 Task: Add sensor readings to a data file if the data file is present; otherwise, createitand add the readings.
Action: Key pressed <Key.cmd><Key.cmd><Key.cmd><Key.cmd><Key.cmd><Key.cmd>9cd/<Key.backspace><Key.space>/c/<Key.shift>Users/<Key.shift_r>S57227/todya<Key.backspace><Key.backspace>ay/ta<Key.backspace><Key.backspace><Key.backspace><Key.enter>mkdr<Key.backspace>r<Key.backspace>ir<Key.space><Key.backspace><Key.backspace><Key.backspace><Key.backspace><Key.backspace><Key.backspace><Key.backspace><Key.backspace><Key.backspace><Key.backspace><Key.backspace><Key.backspace><Key.backspace><Key.backspace><Key.backspace><Key.backspace><Key.backspace><Key.backspace><Key.backspace>ls<Key.enter>s<Key.backspace>mkdir<Key.space>task91<Key.enter>ls<Key.enter>ls<Key.enter>cd/c/<Key.shift>Ues<Key.backspace><Key.backspace><Key.backspace><Key.backspace><Key.backspace><Key.backspace><Key.space>/c/<Key.shift>Users/s<Key.backspace><Key.shift_r><Key.shift_r>S57227/today/task91<Key.enter>d<Key.backspace>d<Key.backspace>ls<Key.enter>ctrl+Ltouch<Key.space>sensor<Key.shift><Key.shift><Key.shift><Key.shift><Key.shift>_reading.sh<Key.enter>t=<Key.backspace><Key.backspace>t<Key.backspace>ls<Key.enter>vim<Key.space>sensor<Key.shift>_readom<Key.backspace><Key.backspace>ign<Key.backspace><Key.backspace>ng.sh<Key.enter>i<Key.shift><Key.shift><Key.shift><Key.shift><Key.shift>#<Key.shift_r>!/bin/bash<Key.enter><Key.enter><Key.cmd>79<Key.shift_r>b<Key.backspace>defie<Key.backspace>ne<Key.space>the<Key.space>data<Key.space>file<Key.shift>_name<Key.enter><Key.enter><Key.backspace>data<Key.shift>_file=<Key.shift>"sesn<Key.backspace><Key.backspace>nsor<Key.shift>_data.txt<Key.shift><Key.shift><Key.shift><Key.shift><Key.shift><Key.shift>"<Key.enter><Key.enter><Key.shift_r>#check<Key.space>if<Key.space>the<Key.space>file<Key.space>the<Key.backspace><Key.backspace><Key.backspace>dat<Key.space>a<Key.backspace><Key.backspace>a<Key.space><Key.backspace><Key.backspace><Key.backspace><Key.backspace><Key.backspace><Key.backspace><Key.left>data<Key.space><Key.end><Key.space>exists<Key.enter><Key.enter><Key.backspace>f<Key.backspace>if<Key.space>[<Key.space>-e<Key.space><Key.shift_r>"$data<Key.shift>_file<Key.space><Key.backspace><Key.shift>"<Key.space>];<Key.space>then<Key.enter><Key.enter>echo<Key.space><Key.shift><Key.shift><Key.shift><Key.shift><Key.shift><Key.shift><Key.shift>"<Key.shift_r>Data<Key.space>file
Screenshot: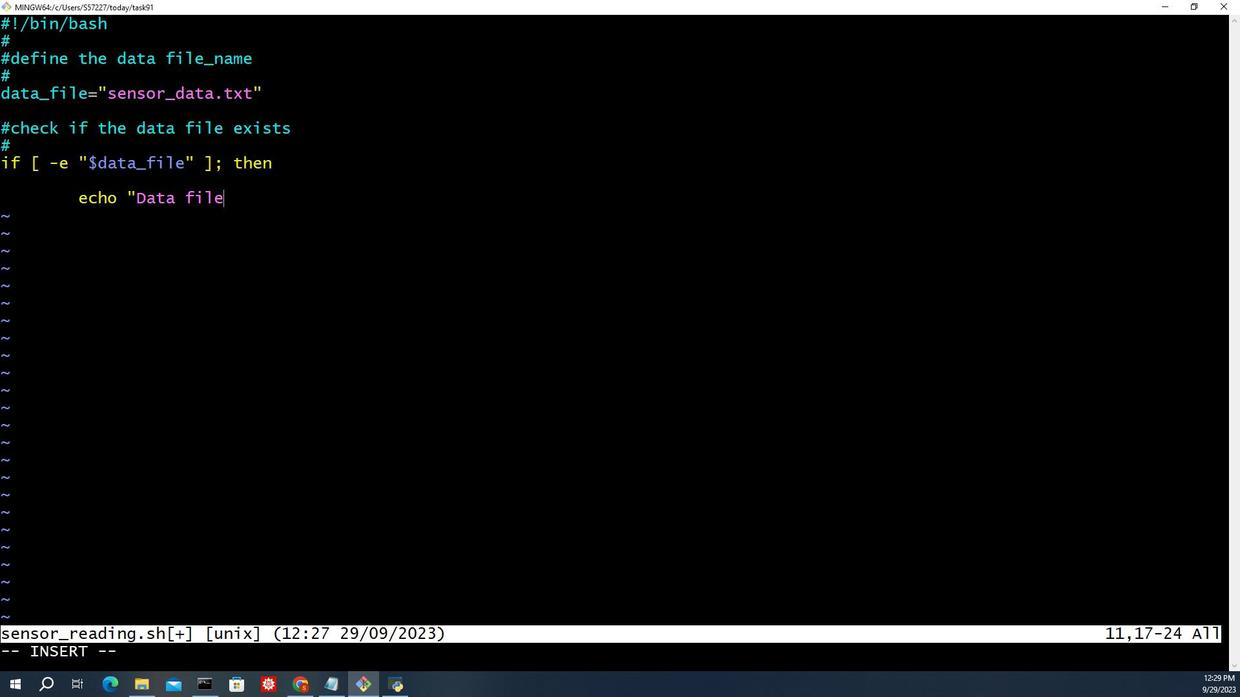 
Action: Mouse moved to (282, 241)
Screenshot: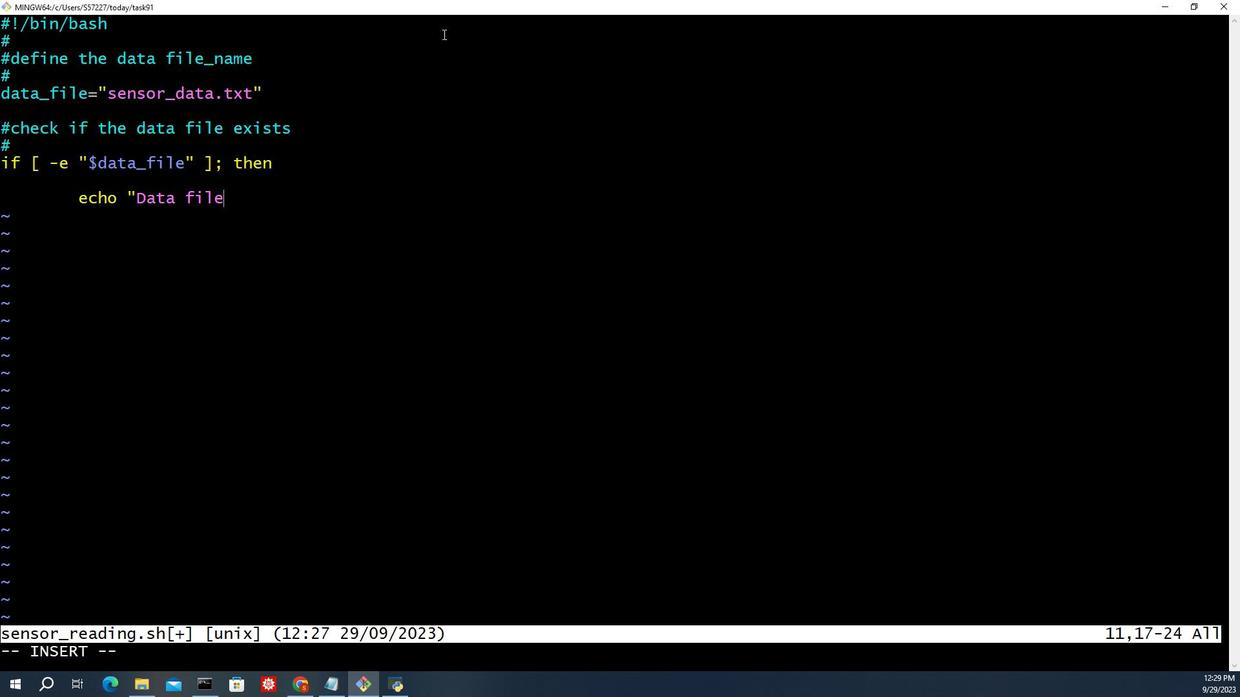 
Action: Key pressed <Key.space>exists.<Key.enter><Key.shift_r>A<Key.backspace><Key.backspace><Key.backspace><Key.space><Key.shift_r>Appendn<Key.backspace>ing<Key.space>sensor<Key.space>readings<Key.space>to<Key.space>the<Key.space>file.<Key.shift>"<Key.enter>else<Key.space>ech<Key.backspace><Key.backspace><Key.backspace><Key.backspace><Key.enter>echo<Key.space><Key.shift>"<Key.shift_r>Data
Screenshot: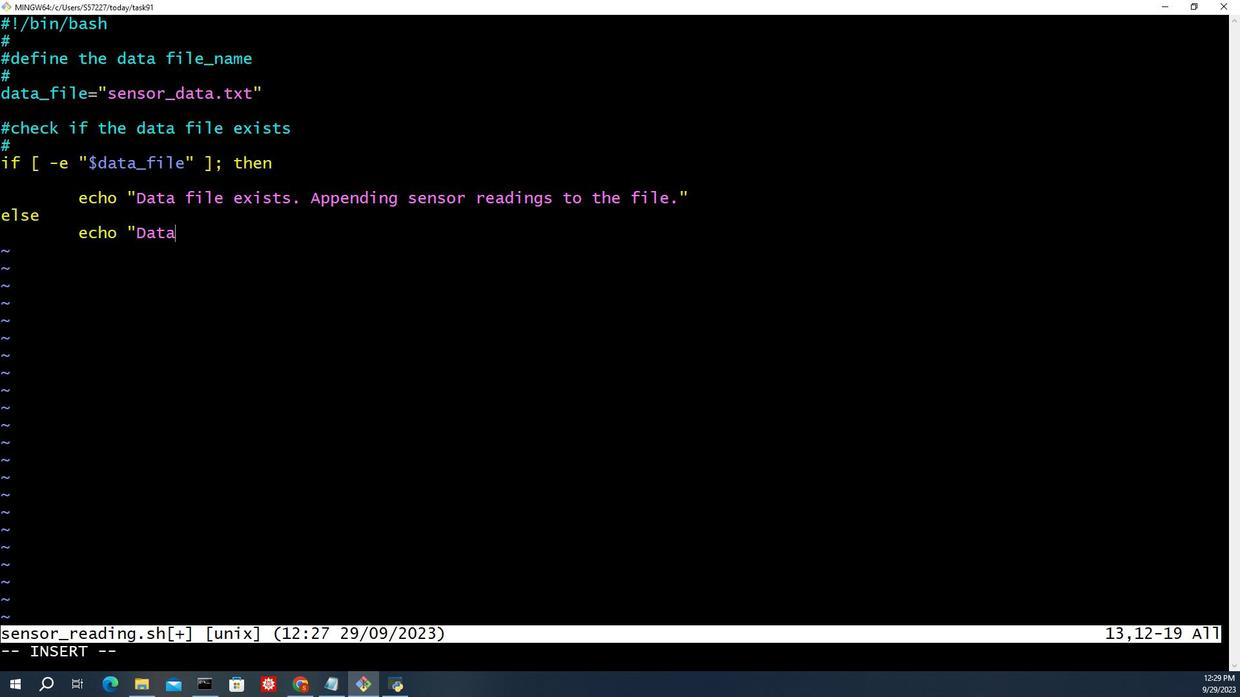 
Action: Mouse moved to (282, 241)
Screenshot: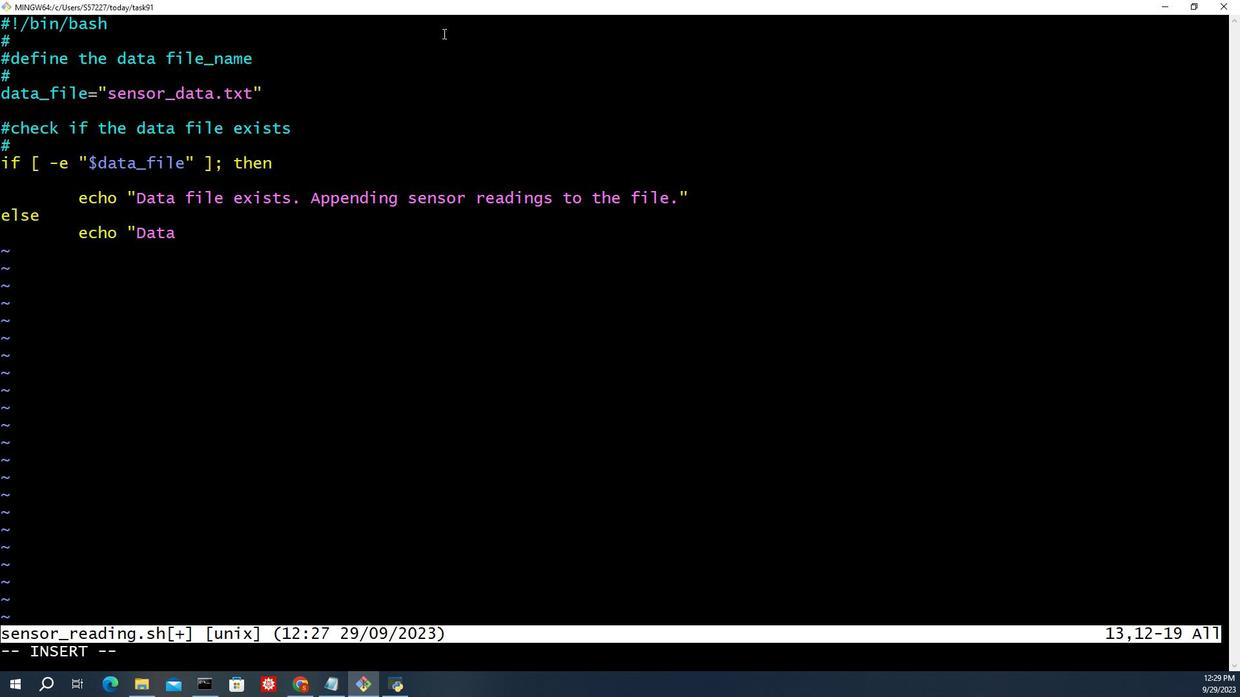 
Action: Key pressed <Key.space>fie<Key.backspace>le<Key.space>doesnot<Key.space>exist.<Key.space><Key.shift_r>Creating<Key.space>the<Key.space>fie<Key.backspace>le<Key.space>and<Key.space>adding<Key.space>sensor<Key.space>reading<Key.space>
Screenshot: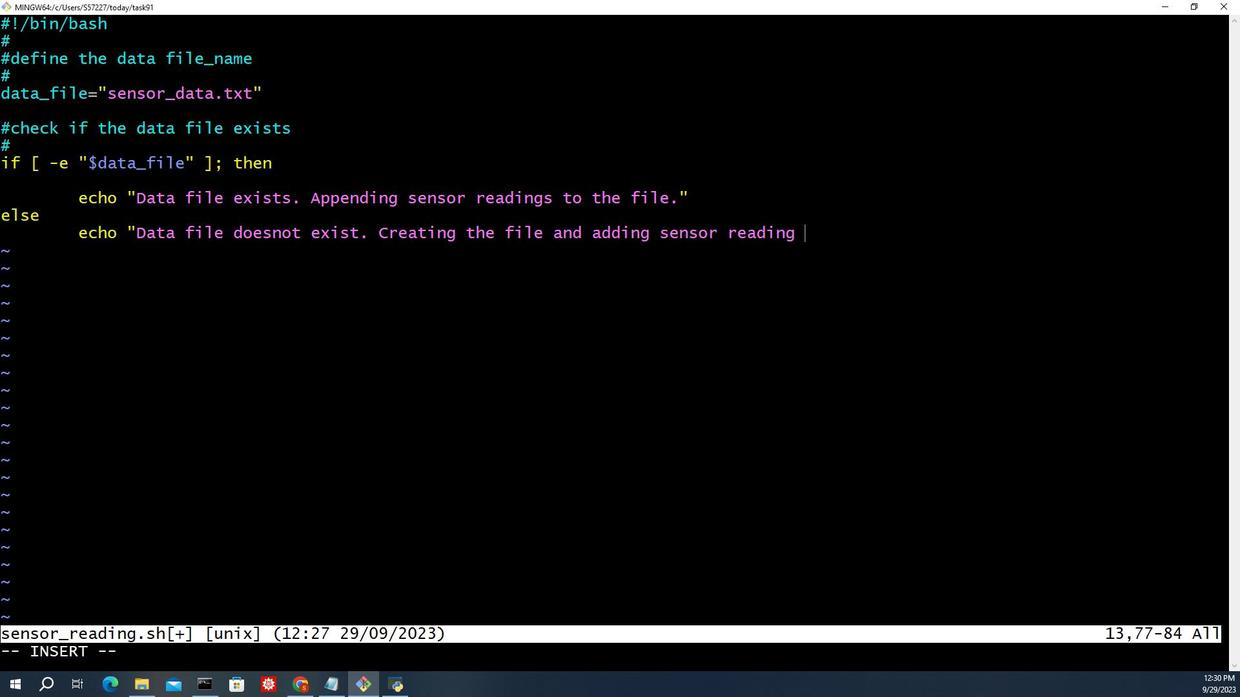 
Action: Mouse moved to (121, 400)
Screenshot: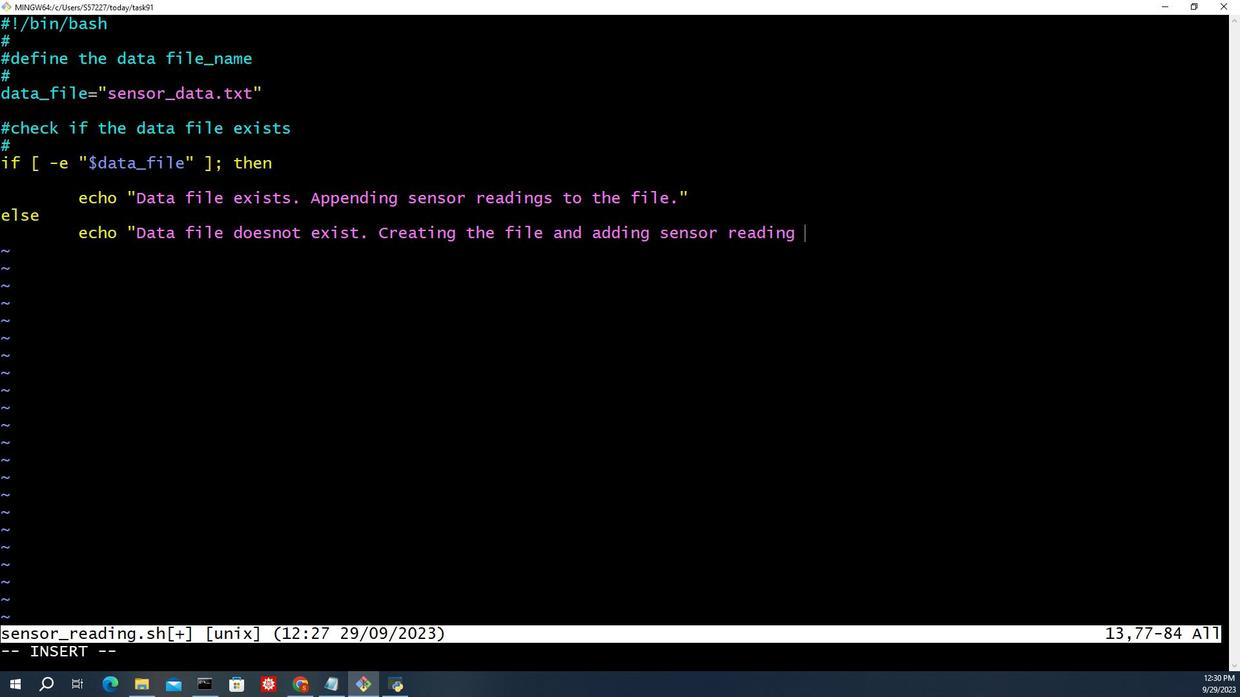 
Action: Mouse pressed left at (121, 400)
Screenshot: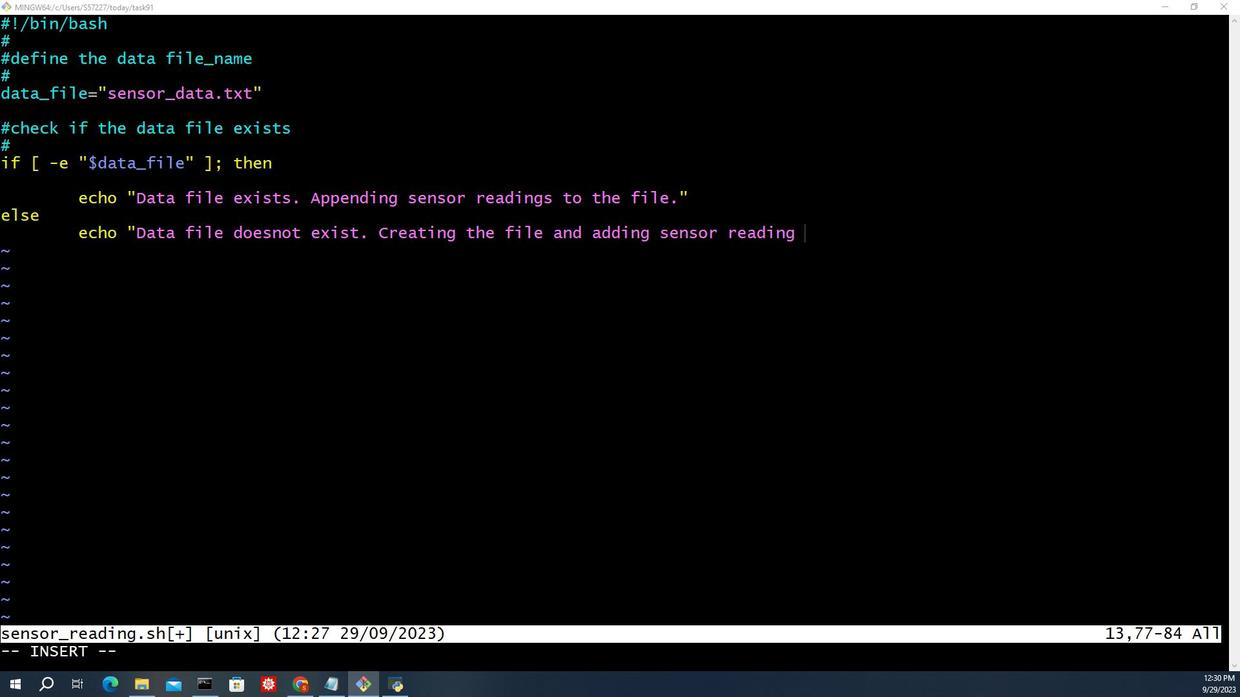
Action: Mouse moved to (87, 528)
Screenshot: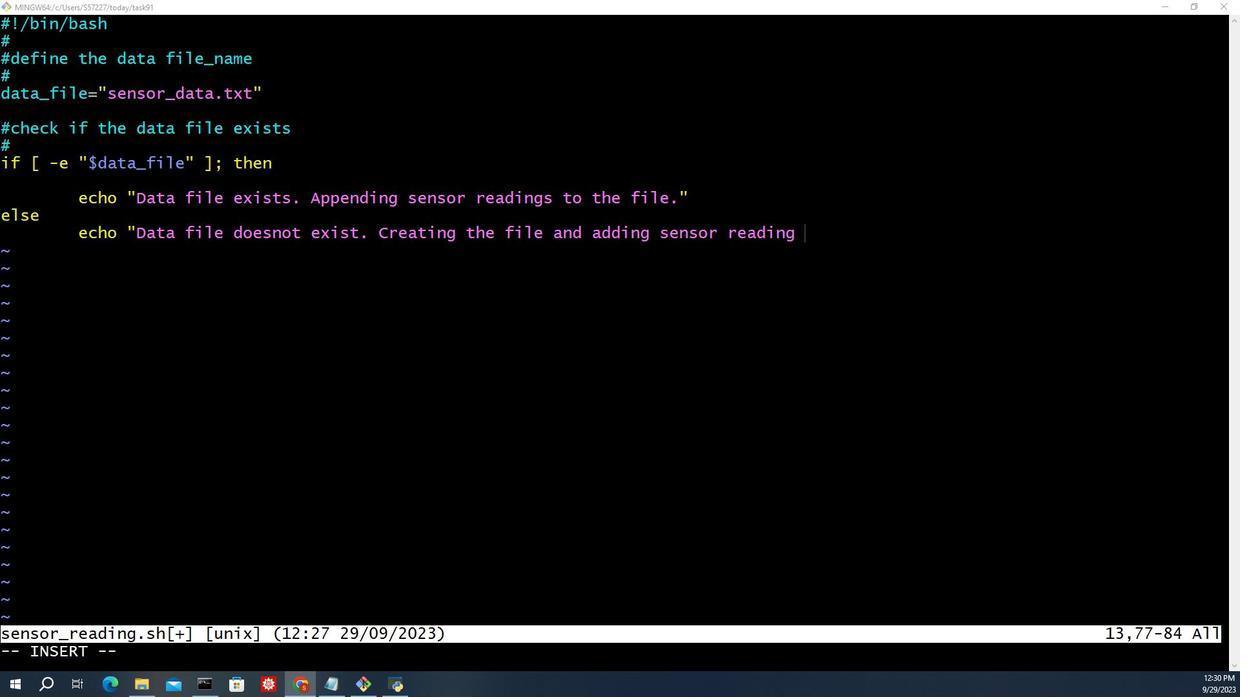 
Action: Mouse pressed left at (87, 528)
Screenshot: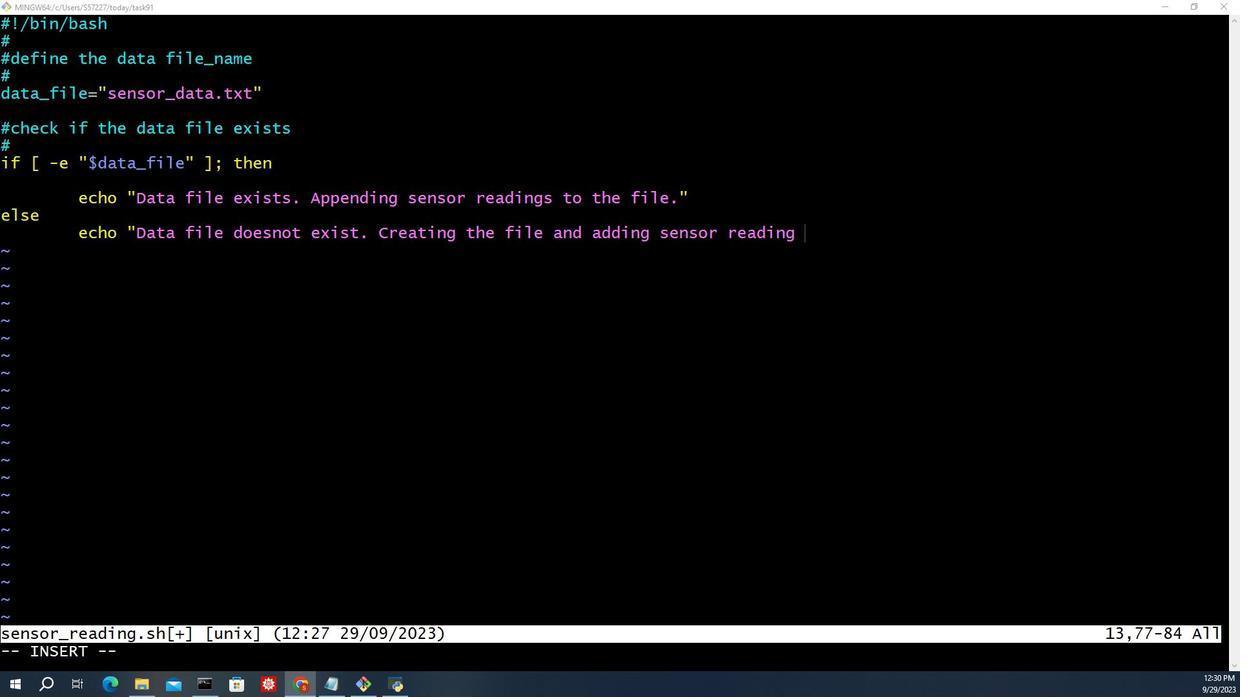 
Action: Mouse moved to (83, 494)
Screenshot: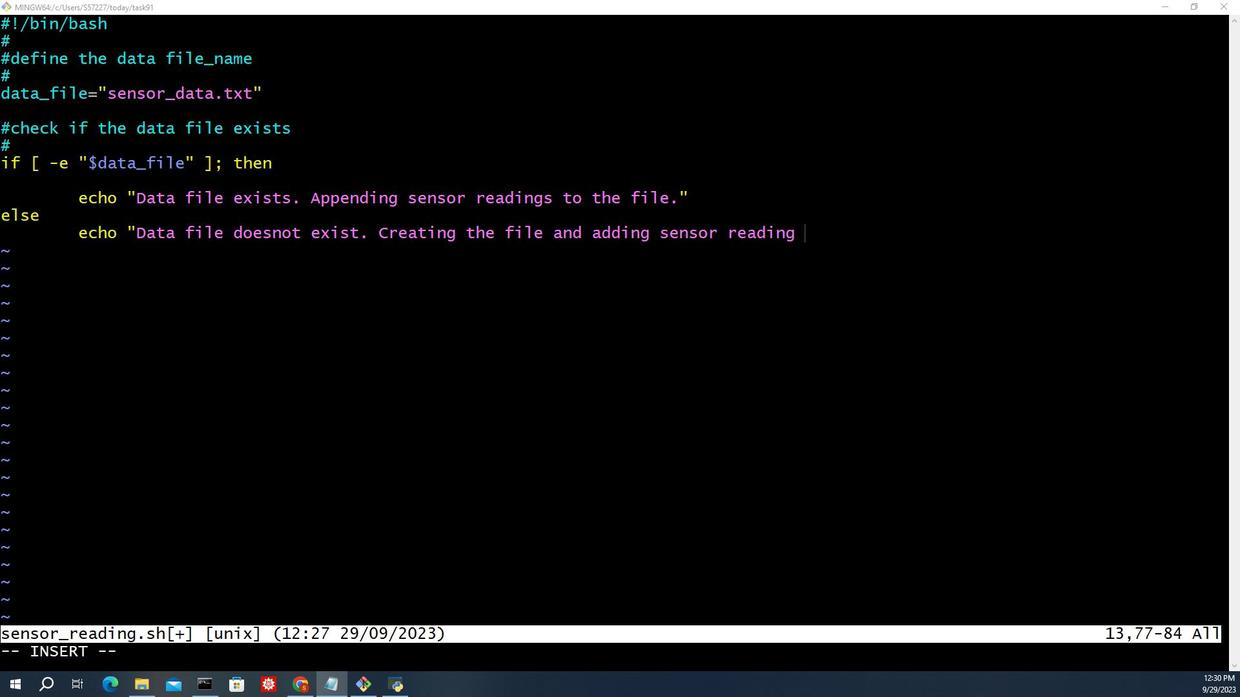 
Action: Mouse pressed left at (83, 494)
Screenshot: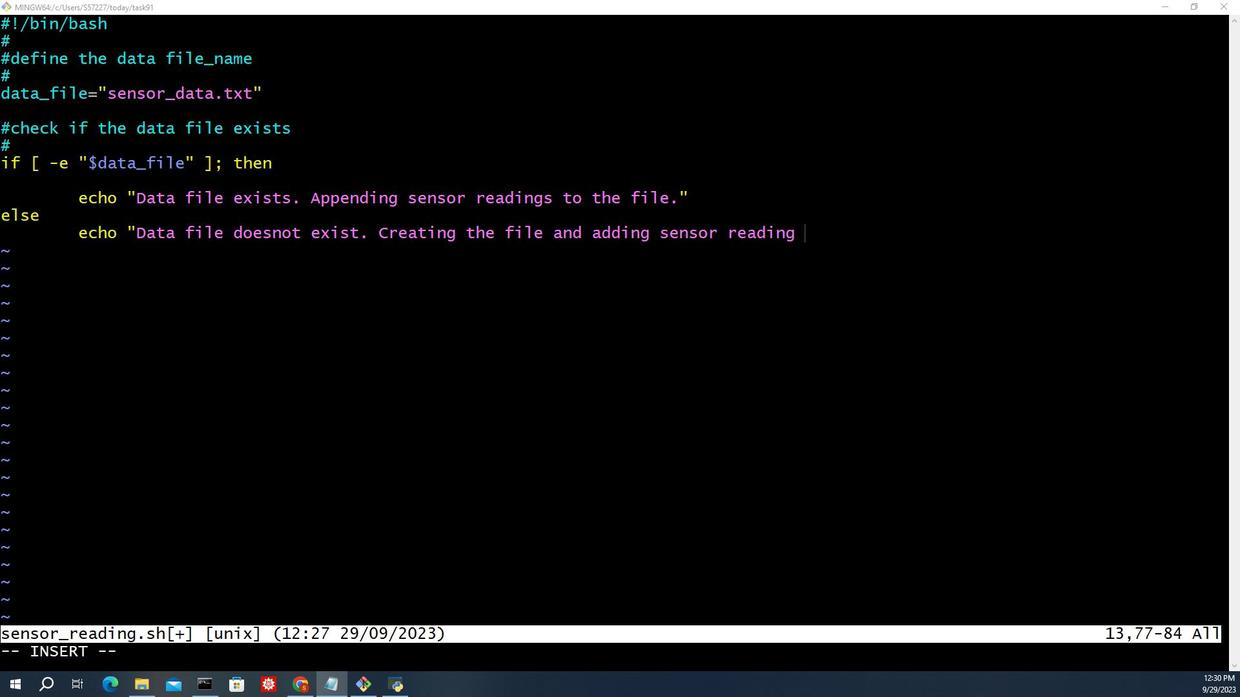 
Action: Key pressed ctrl+A<'\x16'>
Screenshot: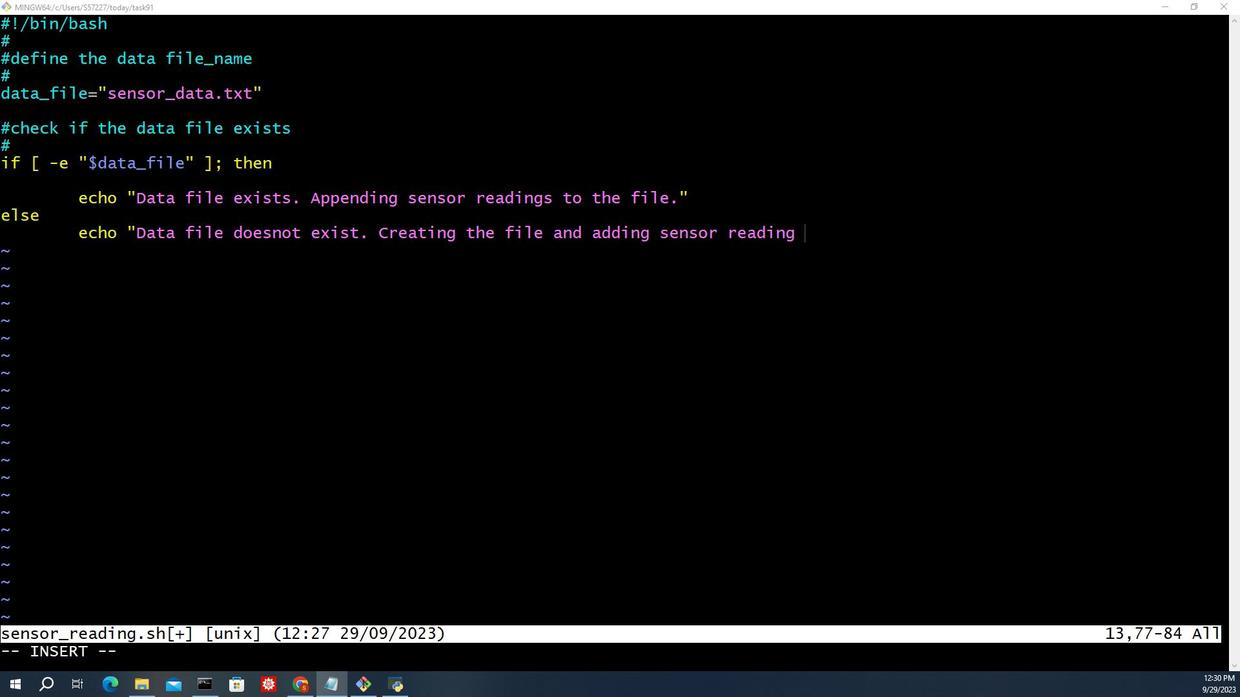
Action: Mouse moved to (235, 448)
Screenshot: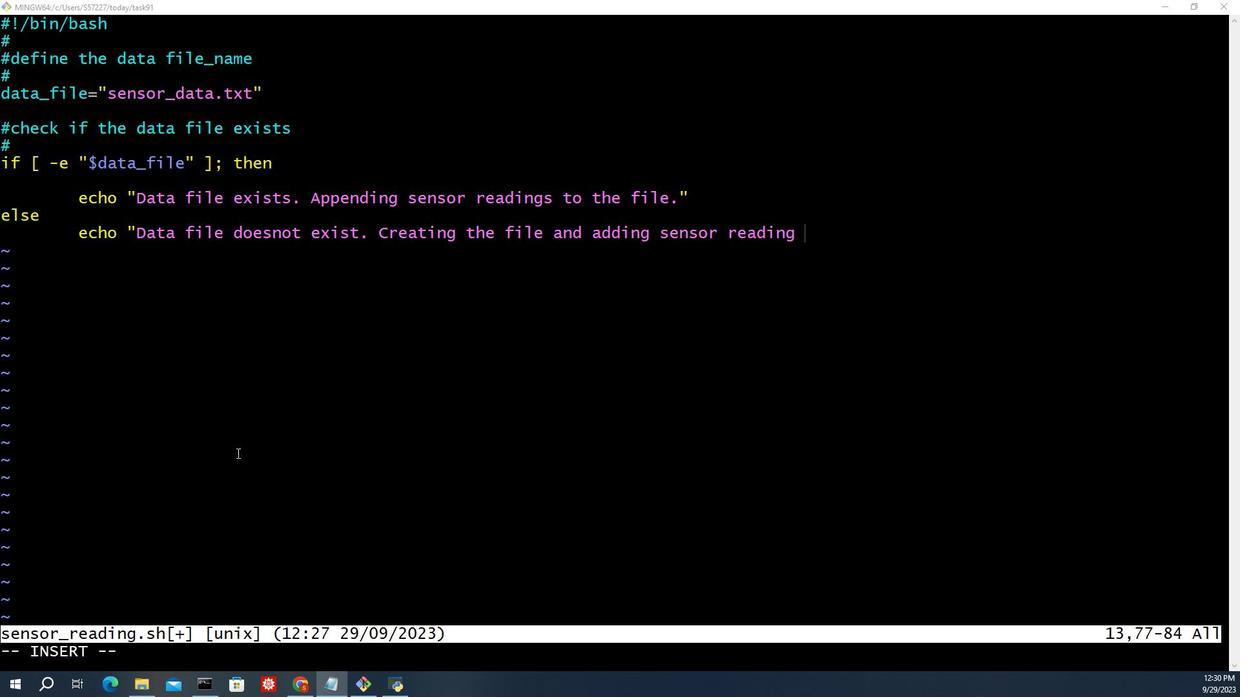 
Action: Mouse pressed left at (235, 448)
Screenshot: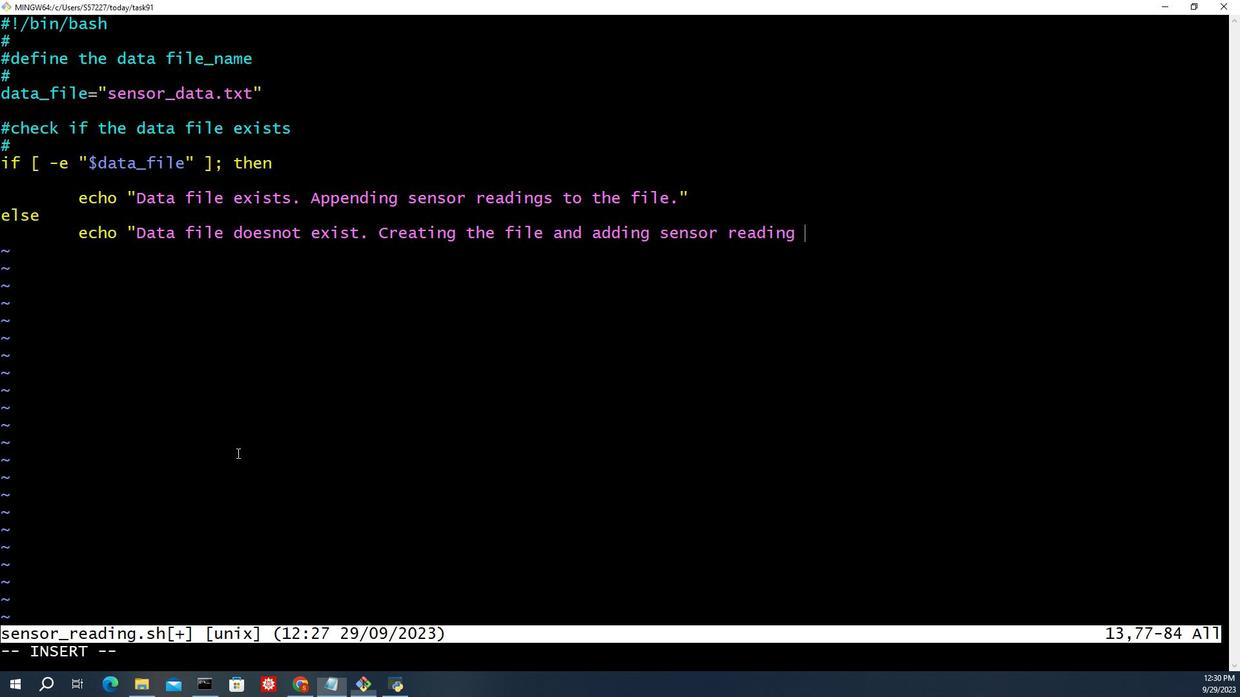 
Action: Mouse moved to (252, 425)
Screenshot: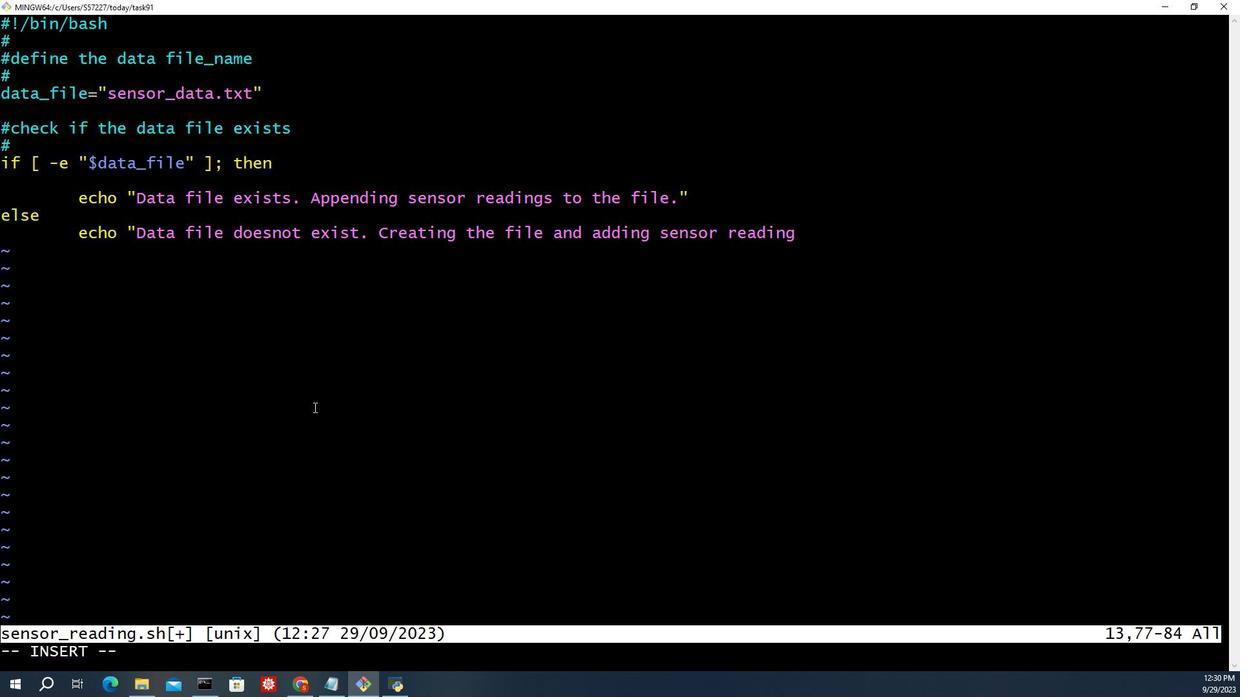 
Action: Key pressed <Key.backspace>s.<Key.space><Key.shift><Key.shift><Key.shift><Key.shift><Key.shift><Key.shift><Key.shift><Key.shift><Key.shift>"<Key.enter>fi<Key.enter><Key.enter><Key.shift_r><Key.shift_r><Key.shift_r><Key.shift_r>#<Key.shift_r>Generate<Key.space>and<Key.space>append<Key.space>sensor<Key.space>readings<Key.space><Key.shift_r>I<Key.backspace><Key.shift_r>(you<Key.space>ca<Key.backspace><Key.backspace><Key.backspace><Key.backspace><Key.backspace><Key.backspace><Key.backspace><Key.backspace><Key.enter><Key.backspace>timestamp=<Key.shift_r>$<Key.shift><Key.shift><Key.shift><Key.shift>(data<Key.space><Key.shift><Key.shift><Key.shift><Key.shift>+<Key.shift_r>%<Key.shift><Key.shift><Key.shift><Key.shift><Key.shift><Key.shift><Key.shift><Key.shift><Key.shift>Y-<Key.shift_r>%m-<Key.backspace>-<Key.shift_r><Key.shift_r><Key.shift_r><Key.shift_r><Key.shift_r><Key.shift_r><Key.shift_r><Key.shift_r><Key.shift_r><Key.shift_r><Key.shift_r><Key.shift_r><Key.shift_r>%d<Key.space><Key.shift_r><Key.shift_r><Key.shift_r><Key.shift_r><Key.shift_r><Key.shift_r><Key.shift_r><Key.shift_r><Key.shift_r><Key.shift_r><Key.shift_r><Key.shift_r>%<Key.shift>J<Key.shift><Key.backspace>H:<Key.shift_r><Key.shift_r><Key.shift_r><Key.shift_r><Key.shift_r><Key.shift_r><Key.shift_r><Key.shift_r><Key.shift_r><Key.shift_r><Key.shift_r><Key.shift_r>%<Key.shift>M<Key.shift><Key.shift><Key.shift><Key.shift><Key.shift><Key.shift><Key.shift><Key.shift><Key.shift><Key.shift><Key.shift><Key.shift>:<Key.shift_r>%<Key.shift_r><Key.shift_r><Key.shift_r>S<Key.shift><Key.shift><Key.shift><Key.shift><Key.shift>"<Key.left><Key.left><Key.left><Key.left><Key.left><Key.left><Key.left><Key.left><Key.left><Key.left><Key.left><Key.left><Key.left><Key.left><Key.left><Key.left><Key.left><Key.left><Key.shift_r>"<Key.right><Key.right><Key.right><Key.right><Key.right><Key.right><Key.right><Key.right><Key.right><Key.right><Key.right><Key.right><Key.right><Key.right><Key.right><Key.right><Key.right><Key.right><Key.right><Key.shift_r><Key.shift_r><Key.shift_r><Key.shift_r><Key.shift_r><Key.shift_r>)<Key.enter>reading=<Key.shift_r><Key.shift_r>$<Key.shift><Key.shift>(shuf<Key.space>-i<Key.space>50-100<Key.space>-n<Key.space>1<Key.shift>)<Key.space><Key.shift_r>#generate<Key.space>a<Key.space>random<Key.space>reading<Key.space>ber<Key.backspace>tween<Key.space>50<Key.space>and<Key.space>100<Key.enter><Key.enter><Key.shift_r>#<Key.shift_r>append<Key.space>the<Key.space>sensor<Key.space>reading<Key.space>to<Key.space>the<Key.space>data<Key.space>file<Key.enter><Key.enter><Key.backspace>echo<Key.space><Key.shift>"<Key.shift_r>$timem<Key.backspace>stamp<Key.shift>:<Key.space><Key.shift_r>$reading<Key.shift>"<Key.space><Key.shift>>><Key.space><Key.shift_r><Key.shift_r><Key.shift_r><Key.shift_r><Key.shift_r><Key.shift_r><Key.shift_r><Key.shift_r><Key.shift_r><Key.shift_r><Key.shift_r>:$==<Key.backspace><Key.backspace><Key.backspace><Key.backspace><Key.shift><Key.shift>"<Key.shift_r><Key.shift_r><Key.shift_r><Key.shift_r><Key.shift_r><Key.shift_r><Key.shift_r><Key.shift_r><Key.shift_r><Key.shift_r><Key.shift_r><Key.shift_r><Key.shift_r><Key.shift_r><Key.shift_r><Key.shift_r><Key.shift_r><Key.shift_r>$data<Key.shift>_file<Key.shift><Key.shift><Key.shift><Key.shift>"<Key.enter><Key.enter>echo<Key.space><Key.shift>"<Key.shift_r>Sensor<Key.space>reading<Key.space>added<Key.space>to<Key.space><Key.shift_r>$a<Key.backspace>data<Key.shift><Key.shift><Key.shift><Key.shift><Key.shift><Key.shift><Key.shift><Key.shift><Key.shift><Key.shift><Key.shift><Key.shift><Key.shift><Key.shift><Key.shift><Key.shift><Key.shift><Key.shift><Key.shift><Key.shift><Key.shift>_file<Key.shift>:<Key.shift>"<Key.enter>cat<Key.space><Key.shift>:<Key.backspace><Key.shift>"<Key.shift_r>S<Key.backspace><Key.backspace><Key.shift>"<Key.shift_r><Key.shift_r>$data<Key.shift>_file<Key.shift>"<Key.space><Key.shift_r><Key.shift_r><Key.shift_r>#d=<Key.backspace><Key.backspace><Key.space><Key.shift_r>Display<Key.space>the<Key.space>contenst<Key.backspace><Key.backspace>ts<Key.space>of<Key.space>the<Key.space>data<Key.space>file<Key.space><Key.enter><Key.esc><Key.shift_r><Key.shift_r>:wq<Key.enter>cat<Key.space>sensor<Key.shift>_reading.sh<Key.enter>ctrl+Lls<Key.enter>chmod<Key.space><Key.shift>_<Key.backspace><Key.shift>_<Key.backspace><Key.shift><Key.shift>+x<Key.space>sensor<Key.shift>_reading.sh<Key.enter>./sensor<Key.shift><Key.shift><Key.shift><Key.shift>_er<Key.backspace><Key.backspace>reading.sh<Key.enter>./sensor<Key.shift>_reading.sh<Key.enter><Key.enter><Key.up><Key.down>vim<Key.space>sensor<Key.shift>_reading<Key.shift>><Key.backspace>.sh<Key.enter><Key.up><Key.up><Key.up><Key.up><Key.up><Key.up><Key.up><Key.up><Key.up><Key.right><Key.right><Key.right><Key.right><Key.right><Key.right><Key.right><Key.right><Key.right><Key.right><Key.right><Key.right><Key.right><Key.right><Key.right><Key.right><Key.right><Key.right><Key.right><Key.right><Key.right><Key.right><Key.right><Key.right><Key.right><Key.right><Key.right><Key.right><Key.left><Key.left><Key.left><Key.left><Key.left><Key.left><Key.left><Key.left><Key.left><Key.insert><Key.backspace><Key.right><Key.right><Key.right><Key.right><Key.right><Key.right><Key.right><Key.right><Key.right><Key.right><Key.right><Key.right><Key.right><Key.right><Key.right><Key.right><Key.right><Key.right><Key.right><Key.left><Key.backspace><Key.esc><Key.shift_r>:wq<Key.enter>./t<Key.backspace>sensor<Key.shift>_reading.sh<Key.enter><Key.up><Key.enter>vim<Key.space>task.sh<Key.backspace><Key.backspace><Key.backspace><Key.backspace><Key.backspace><Key.backspace><Key.backspace>sensor<Key.shift>_reading.sh<Key.enter><Key.left><Key.left><Key.right><Key.right><Key.right><Key.shift><Key.shift><Key.shift><Key.shift><Key.shift>"<Key.insert><Key.shift><Key.shift><Key.shift><Key.shift>"i<Key.shift><Key.shift><Key.shift><Key.shift><Key.shift><Key.shift><Key.shift>"
Screenshot: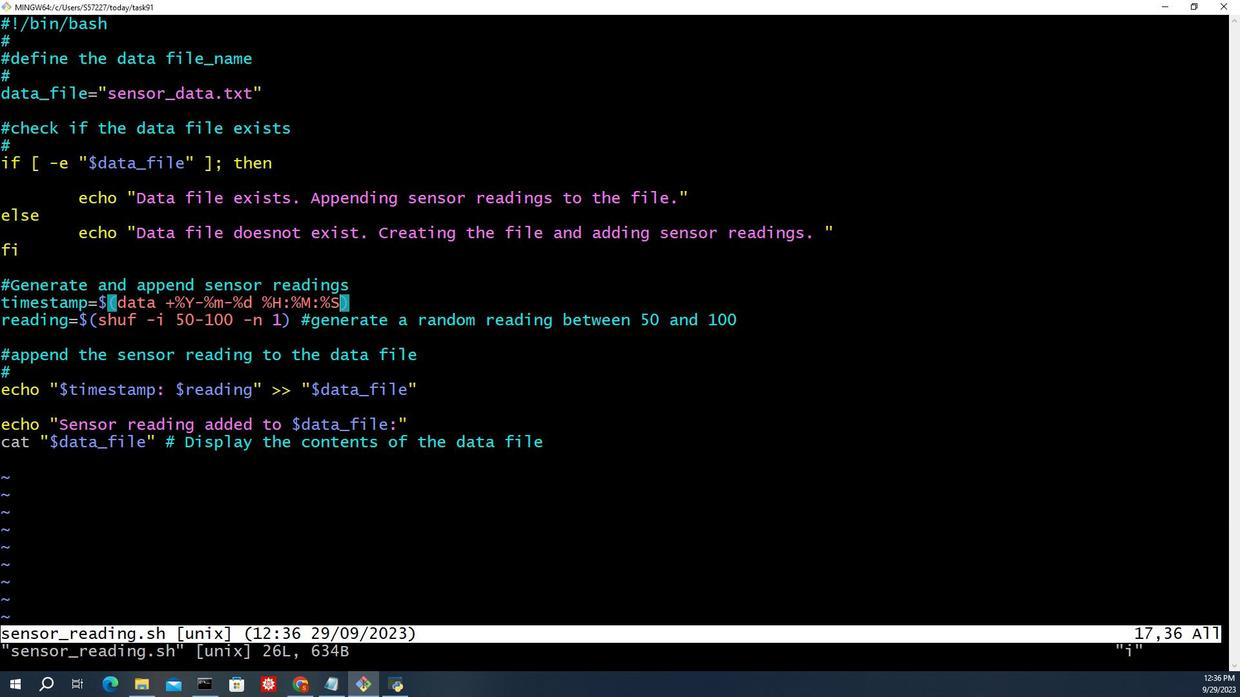 
Action: Mouse moved to (273, 393)
Screenshot: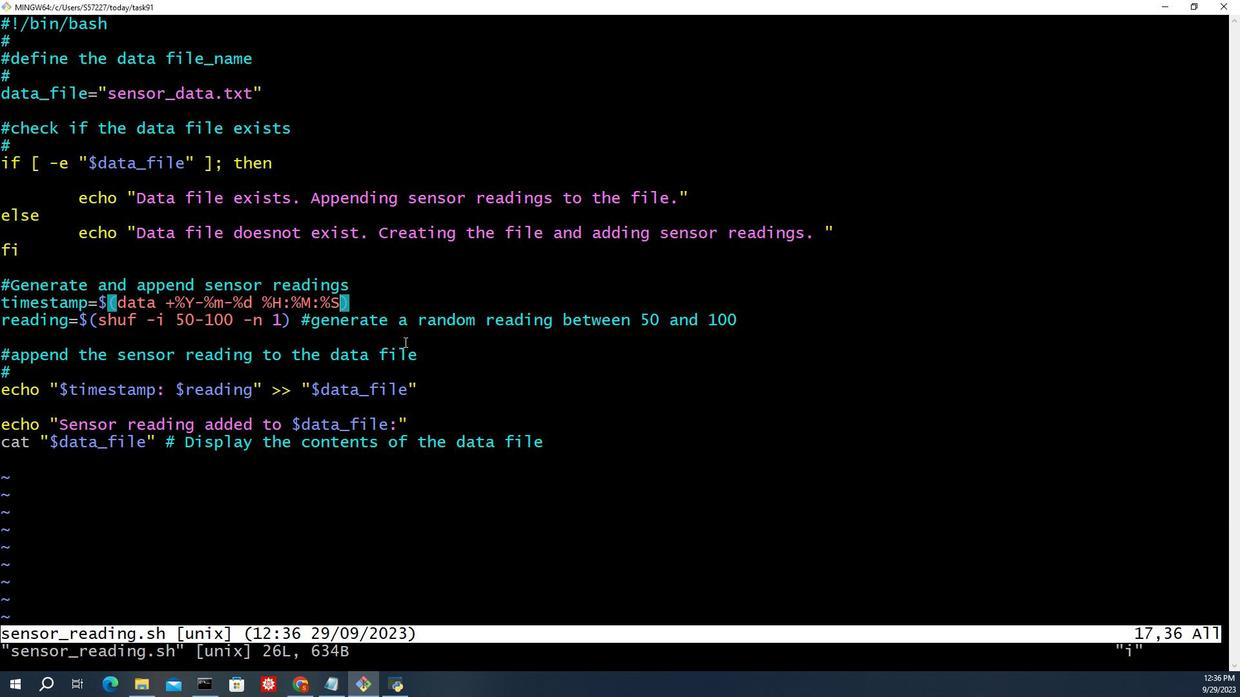 
Action: Mouse pressed left at (273, 393)
Screenshot: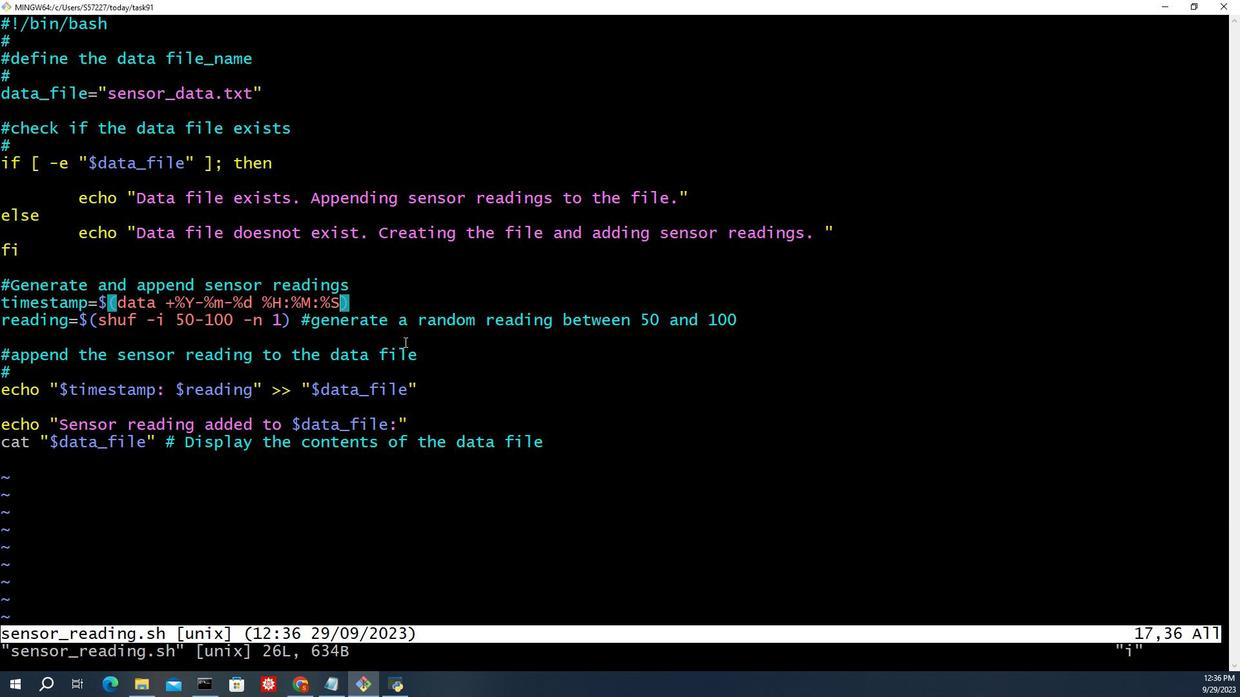 
Action: Key pressed <Key.left><Key.left><Key.shift>i<Key.right><Key.shift>"<Key.shift><Key.left><Key.left><Key.left><Key.left><Key.left><Key.left><Key.left><Key.left><Key.left><Key.left><Key.left><Key.left><Key.left><Key.shift><Key.shift><Key.shift><Key.shift>"<Key.left><Key.left><Key.left><Key.backspace>e<Key.esc><Key.shift_r><Key.shift_r>:wq<Key.shift_r><Key.enter>./t<Key.backspace>sensor<Key.shift>_reading.sh<Key.enter>rm<Key.space>sensor<Key.shift>-data.txt<Key.enter>rm<Key.space>-r<Key.space>sensor<Key.shift><Key.shift><Key.shift><Key.shift><Key.shift><Key.shift><Key.shift><Key.shift><Key.shift><Key.shift><Key.shift><Key.shift><Key.shift><Key.shift><Key.backspace><Key.backspace><Key.backspace><Key.backspace><Key.backspace><Key.backspace><Key.backspace><Key.backspace><Key.backspace>sensor<Key.shift>_data.txt<Key.enter>./ta<Key.backspace><Key.backspace>sensor<Key.shift>_reading.sh<Key.enter>
Screenshot: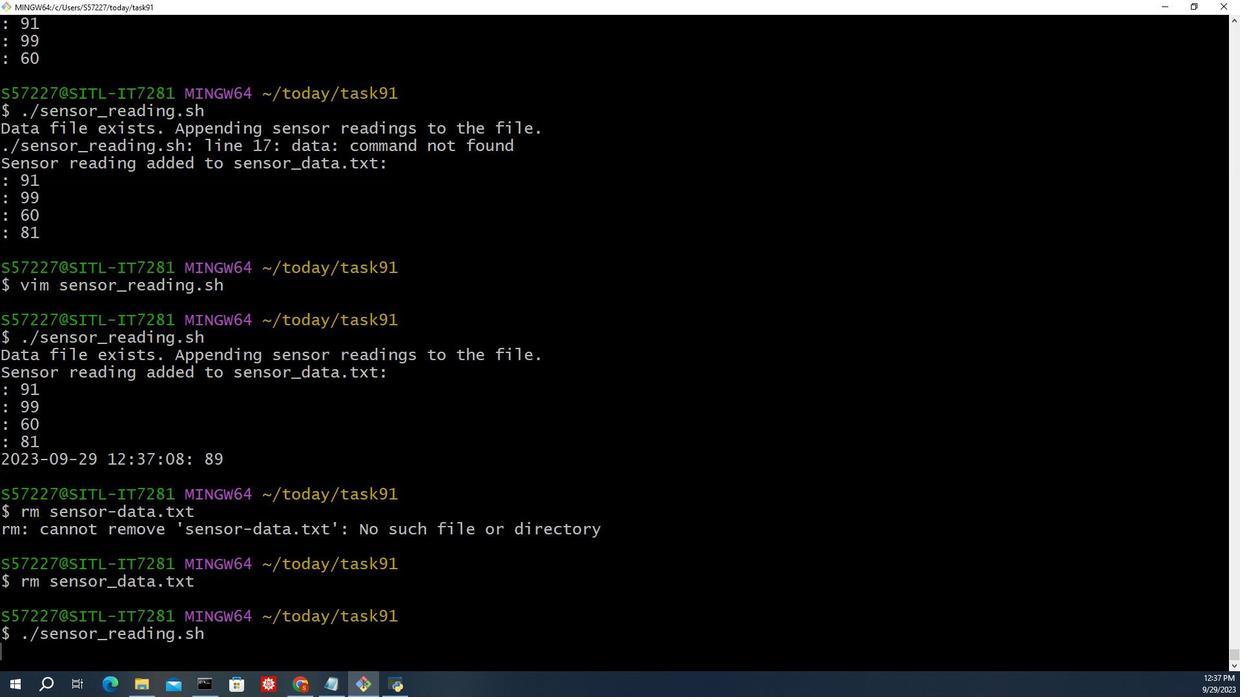 
Action: Mouse moved to (232, 515)
Screenshot: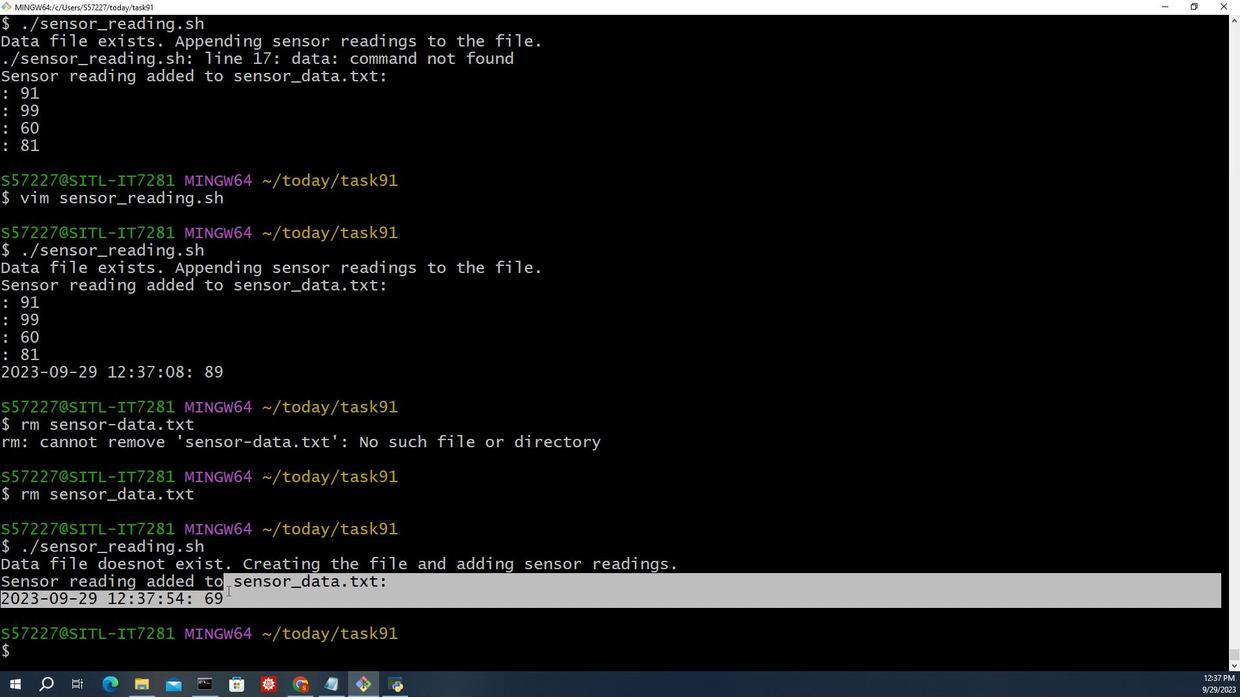 
Action: Mouse pressed left at (232, 515)
Screenshot: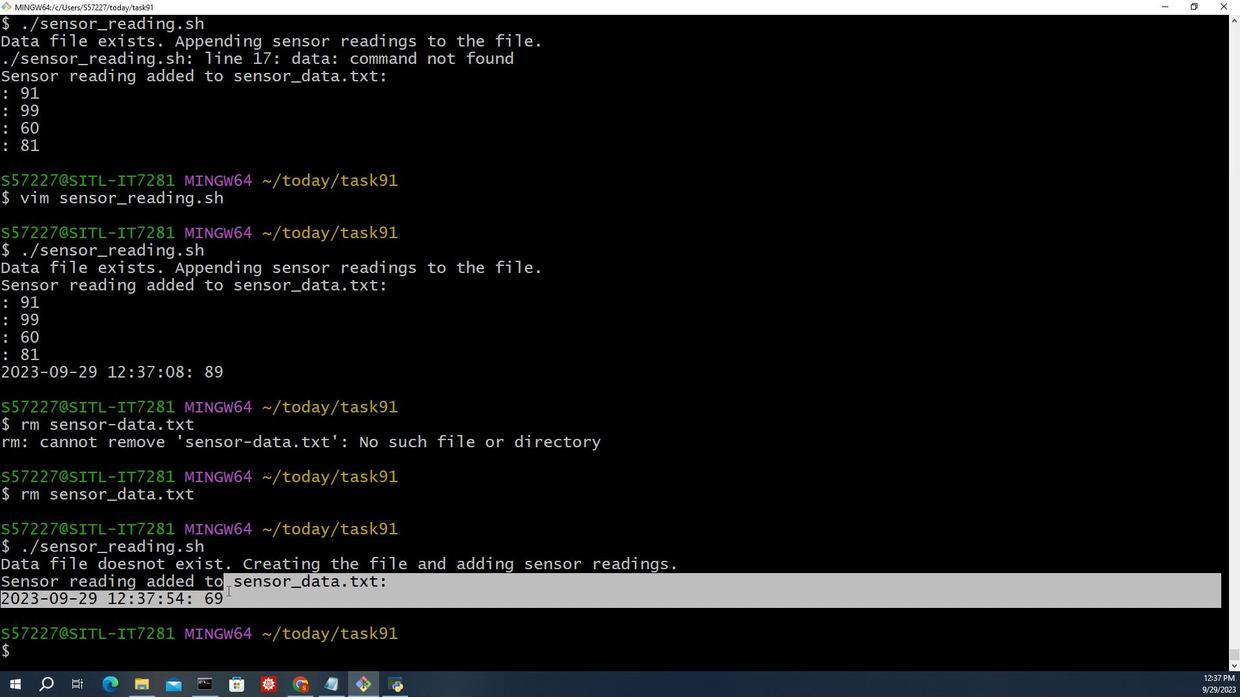 
Action: Mouse moved to (195, 543)
Screenshot: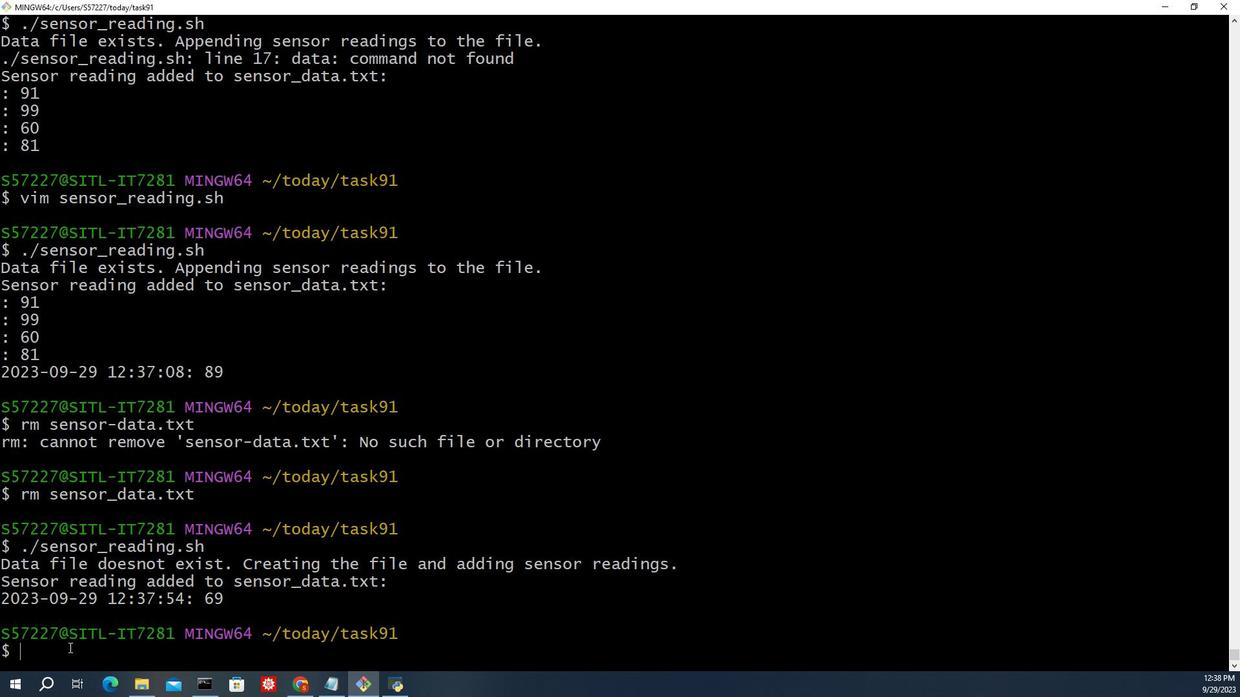 
Action: Mouse pressed left at (195, 543)
Screenshot: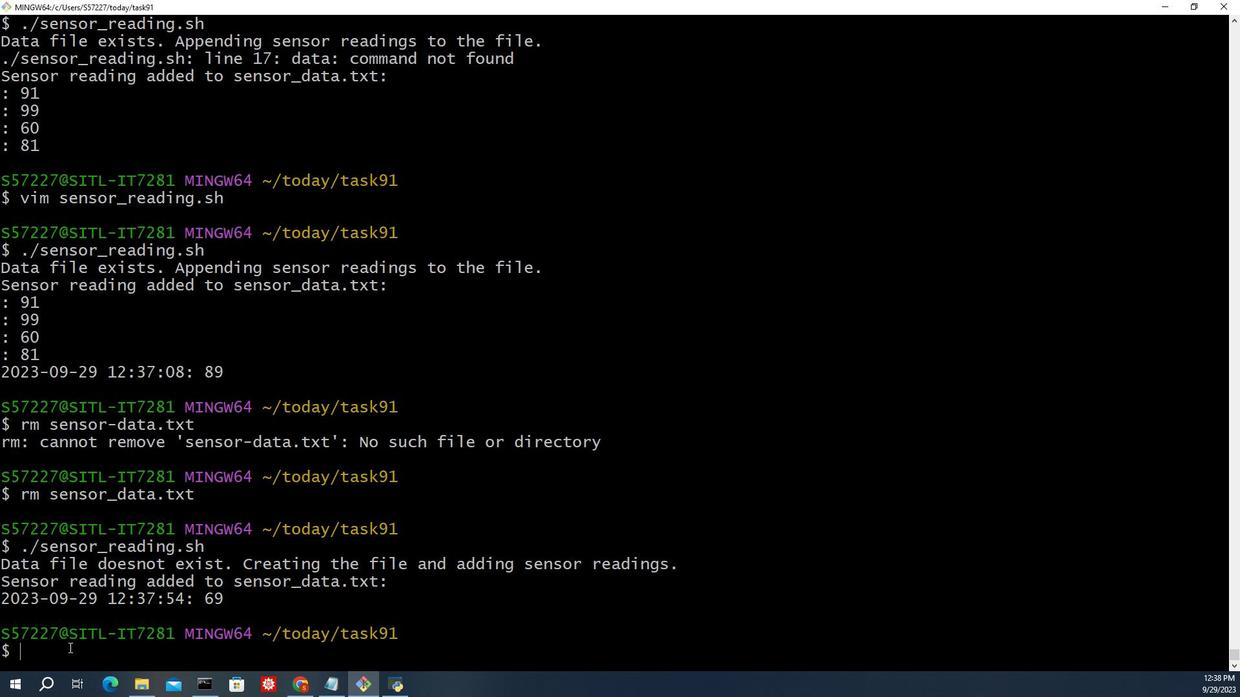 
Action: Mouse moved to (197, 520)
Screenshot: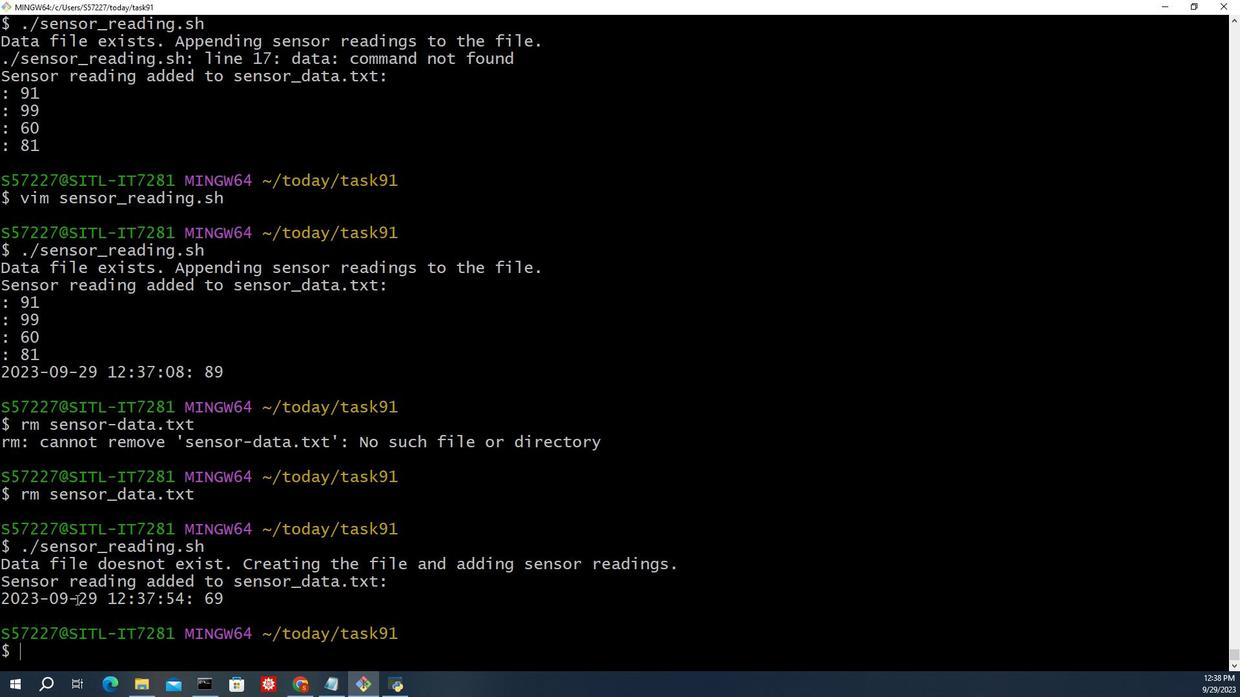 
Action: Key pressed ./sensor<Key.shift>_reading.sh<Key.enter>
Screenshot: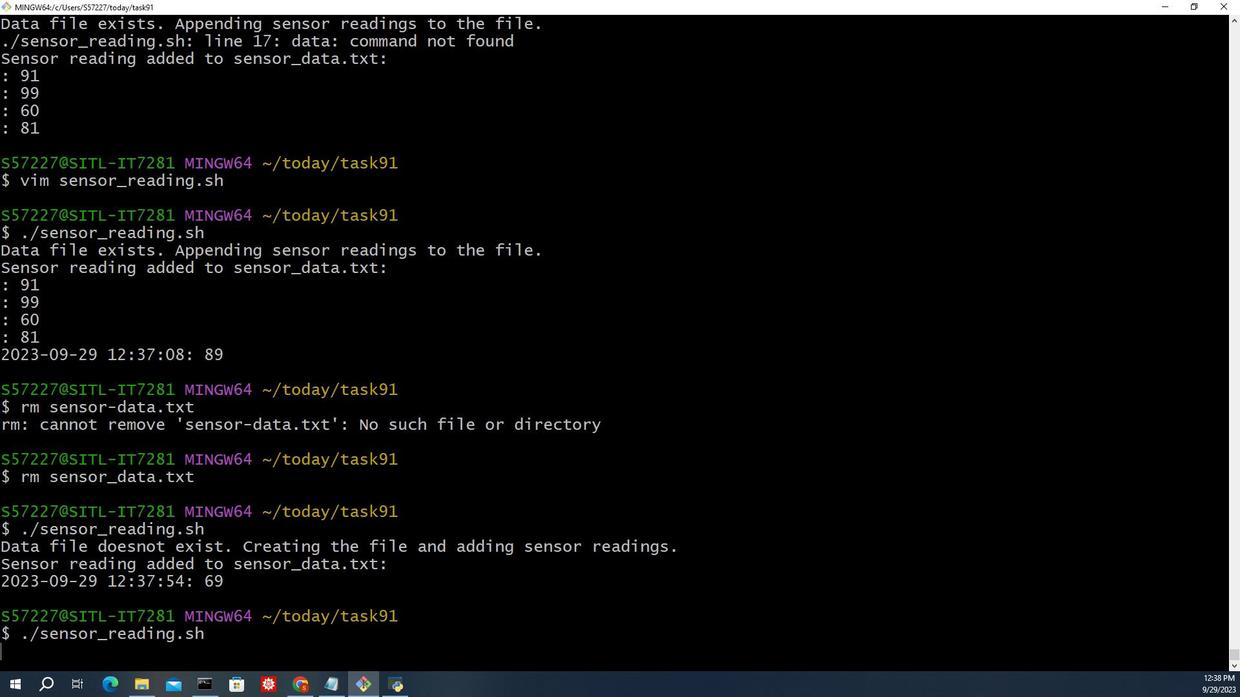 
Action: Mouse moved to (209, 493)
Screenshot: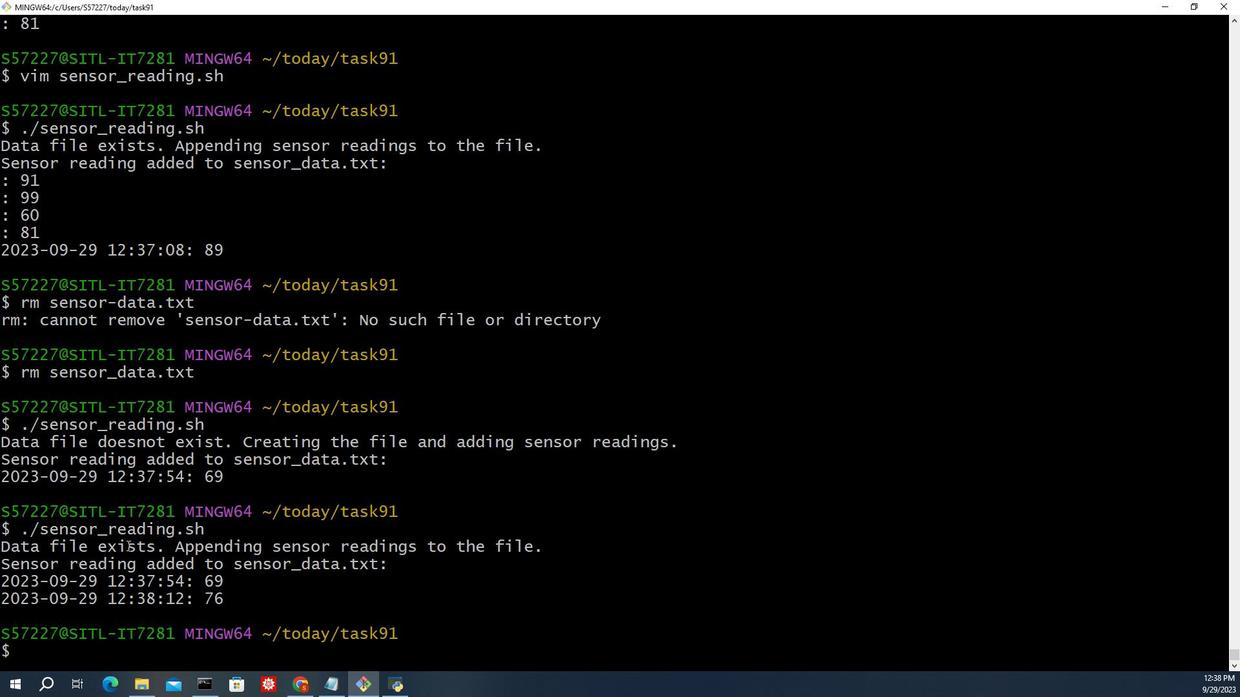 
Action: Key pressed <Key.cmd><Key.cmd><Key.cmd><Key.cmd><Key.cmd><Key.cmd><Key.cmd><Key.cmd><Key.cmd><Key.cmd><Key.cmd><Key.cmd><Key.cmd><Key.cmd><Key.cmd><Key.cmd><Key.cmd><Key.cmd><Key.cmd><Key.cmd><Key.cmd><Key.cmd><Key.cmd><Key.cmd><Key.cmd><Key.cmd><Key.cmd><Key.cmd><Key.cmd>0
Screenshot: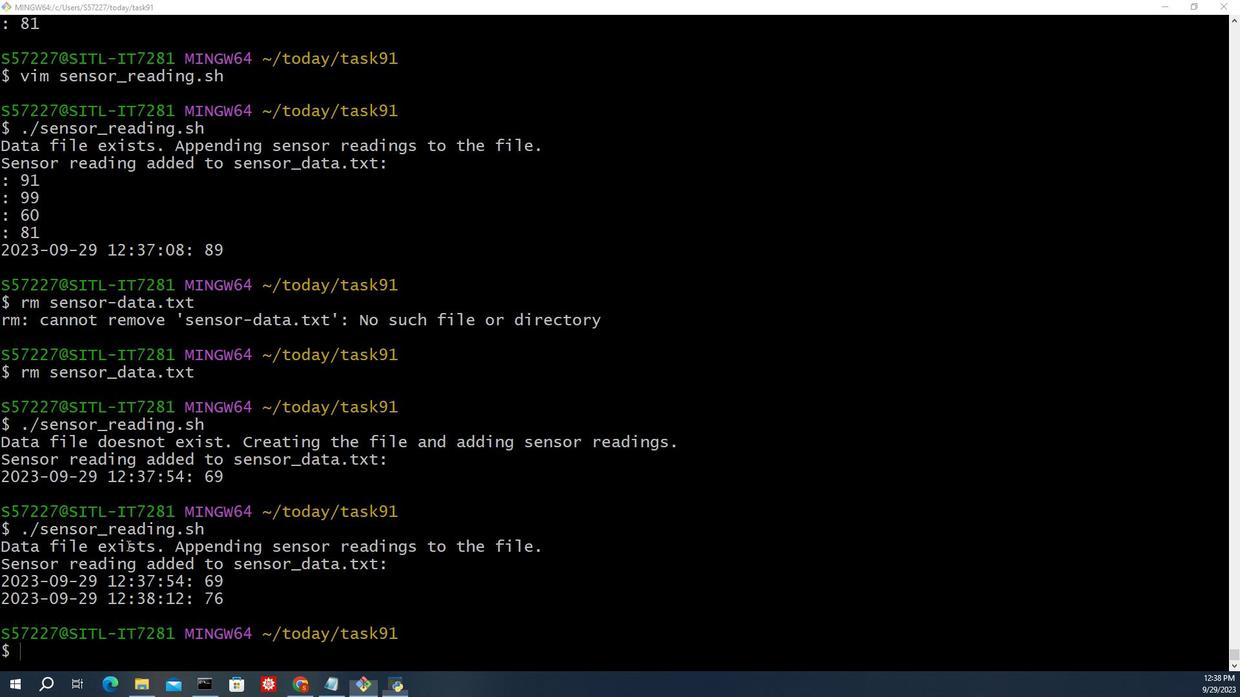 
